 Task: Change the chroma for the blend image for the blending benchmark filter to YUVA.
Action: Mouse moved to (127, 20)
Screenshot: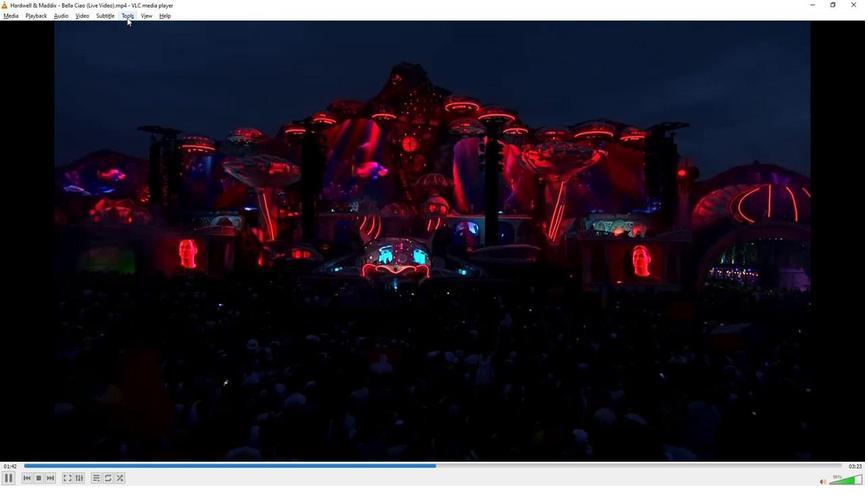 
Action: Mouse pressed left at (127, 20)
Screenshot: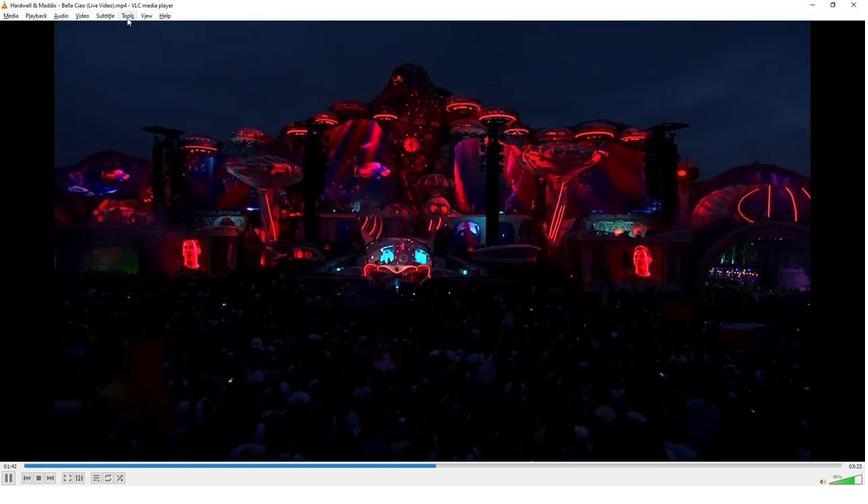 
Action: Mouse moved to (150, 122)
Screenshot: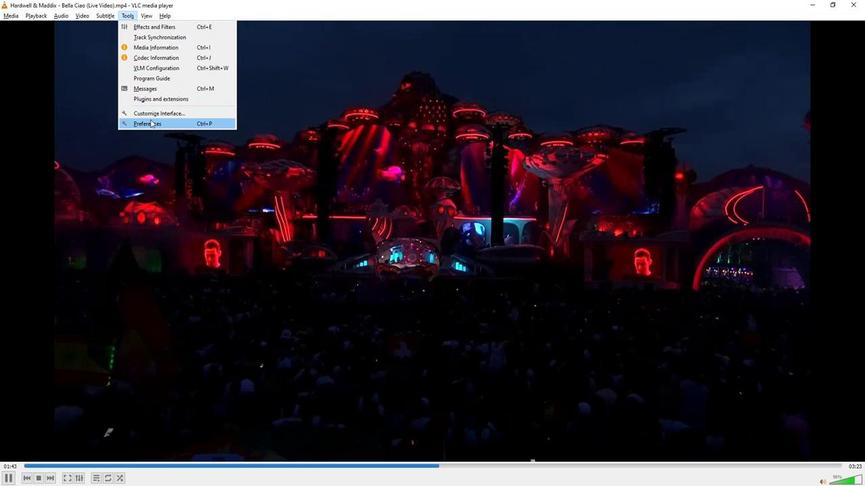 
Action: Mouse pressed left at (150, 122)
Screenshot: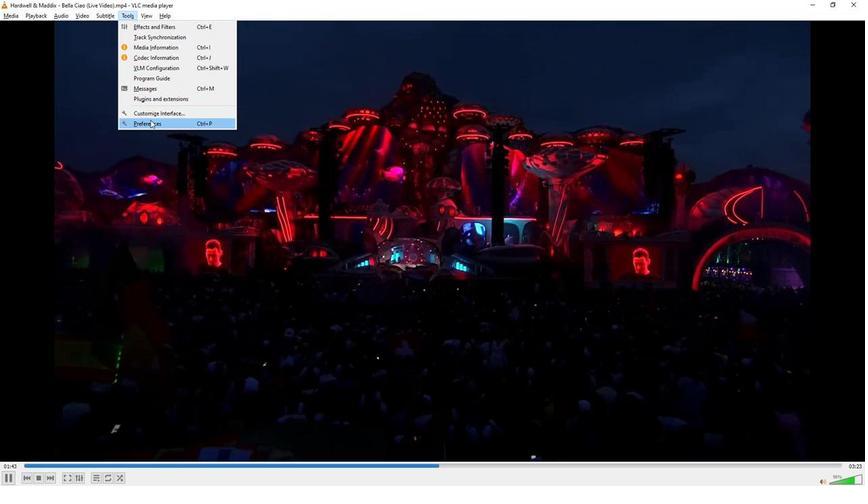 
Action: Mouse moved to (192, 383)
Screenshot: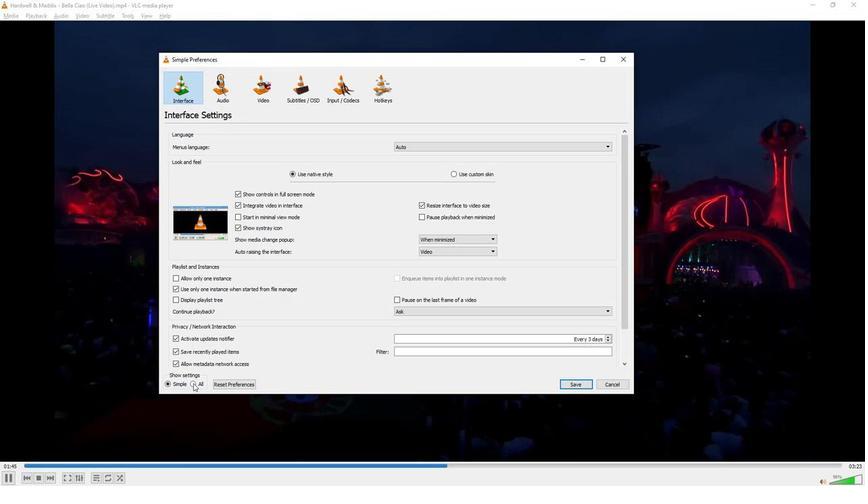 
Action: Mouse pressed left at (192, 383)
Screenshot: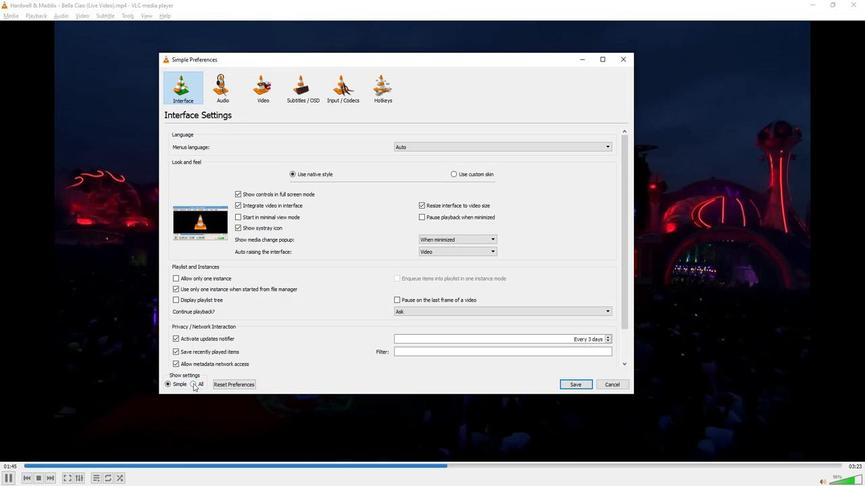 
Action: Mouse moved to (195, 312)
Screenshot: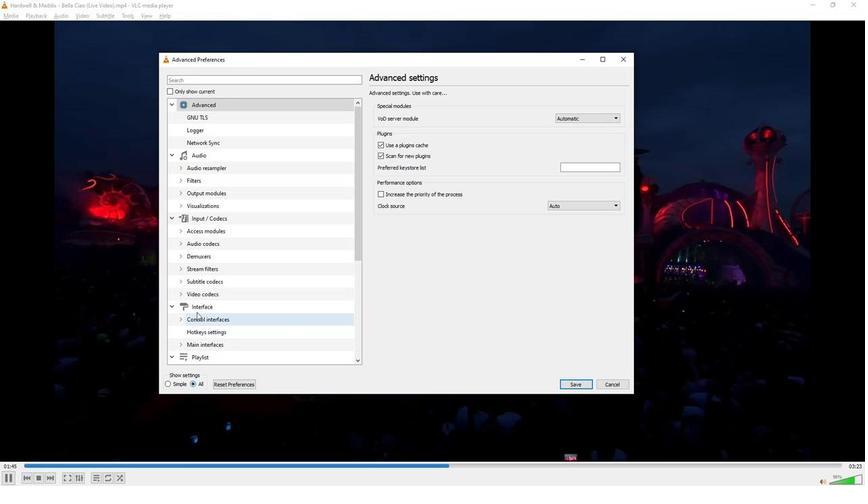 
Action: Mouse scrolled (195, 312) with delta (0, 0)
Screenshot: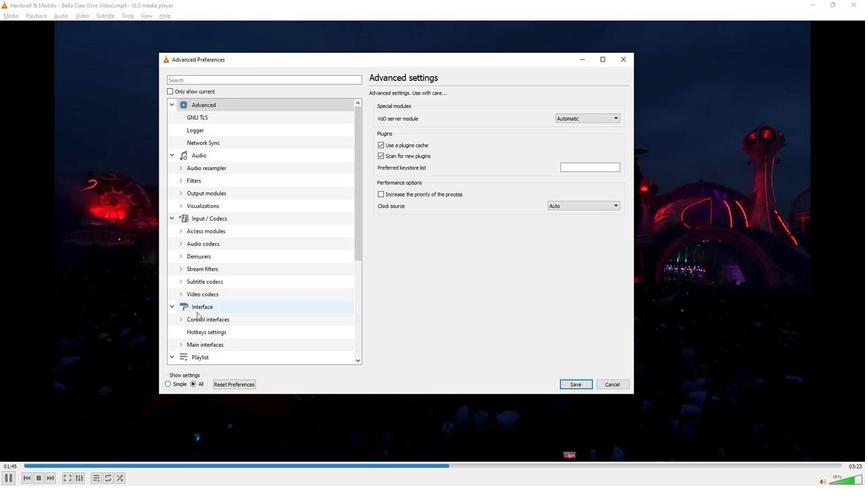 
Action: Mouse scrolled (195, 312) with delta (0, 0)
Screenshot: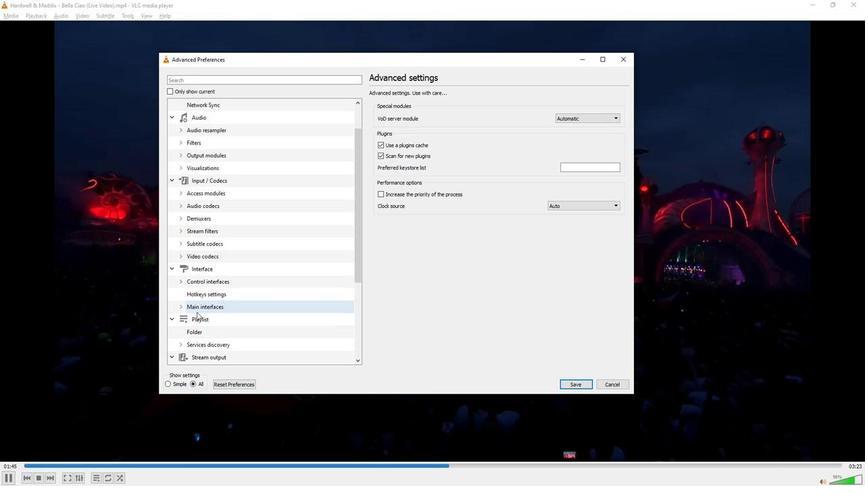 
Action: Mouse scrolled (195, 312) with delta (0, 0)
Screenshot: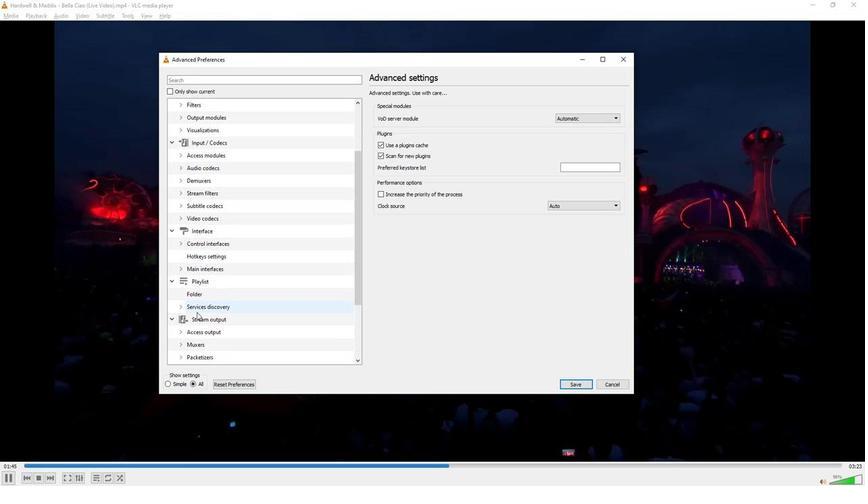 
Action: Mouse scrolled (195, 312) with delta (0, 0)
Screenshot: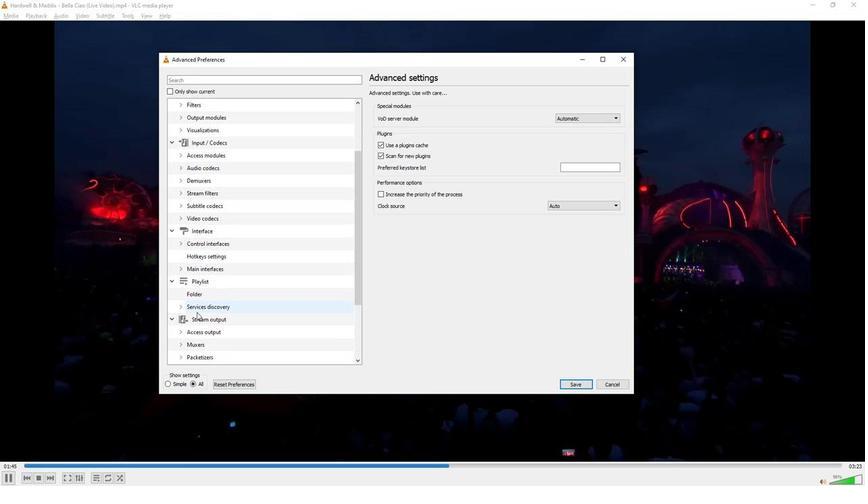 
Action: Mouse scrolled (195, 312) with delta (0, 0)
Screenshot: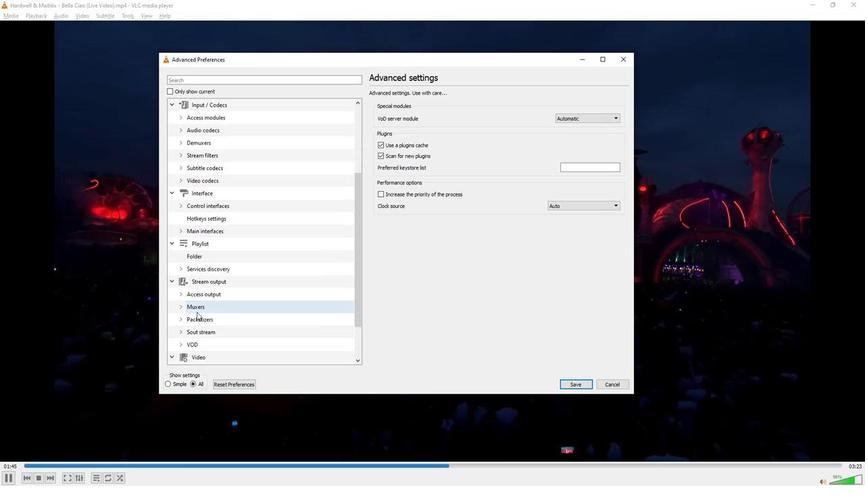 
Action: Mouse scrolled (195, 312) with delta (0, 0)
Screenshot: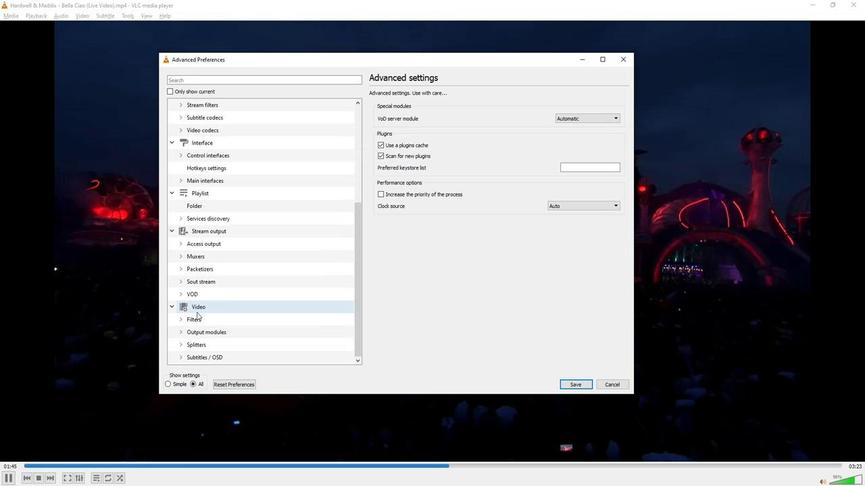 
Action: Mouse scrolled (195, 312) with delta (0, 0)
Screenshot: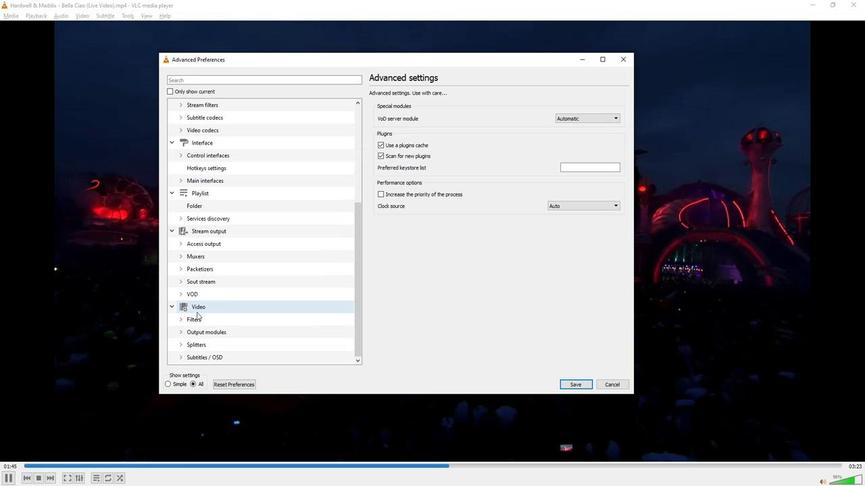 
Action: Mouse moved to (177, 320)
Screenshot: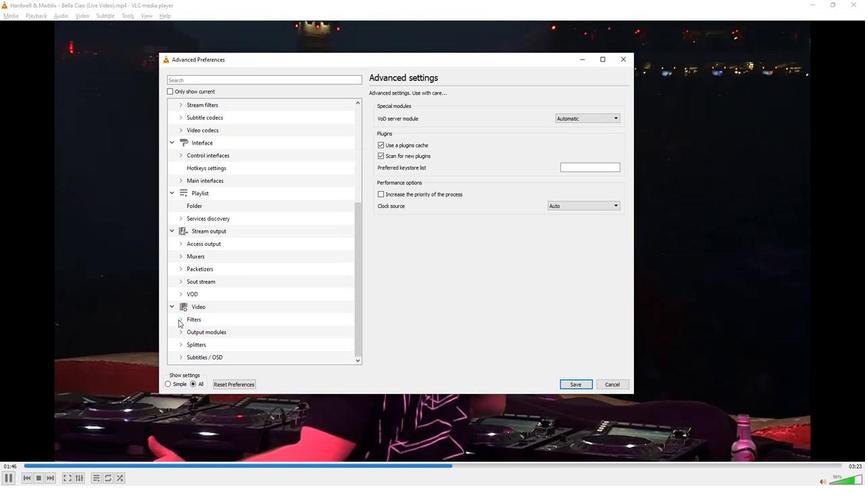 
Action: Mouse pressed left at (177, 320)
Screenshot: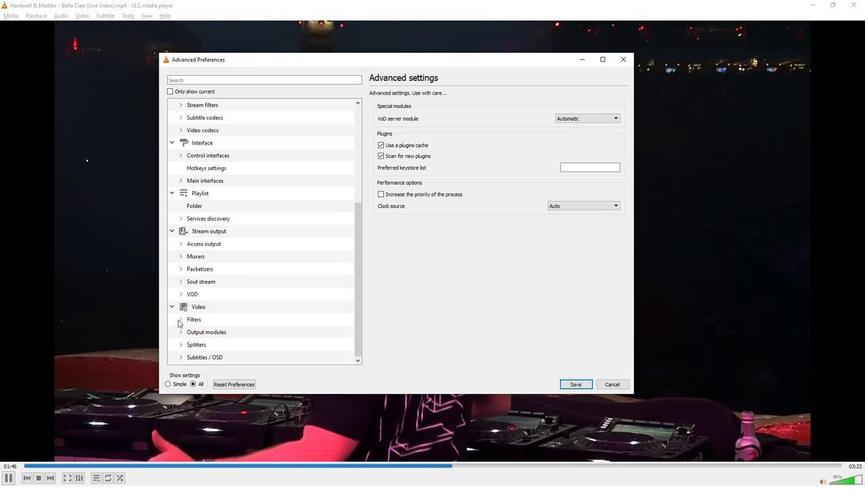 
Action: Mouse moved to (200, 335)
Screenshot: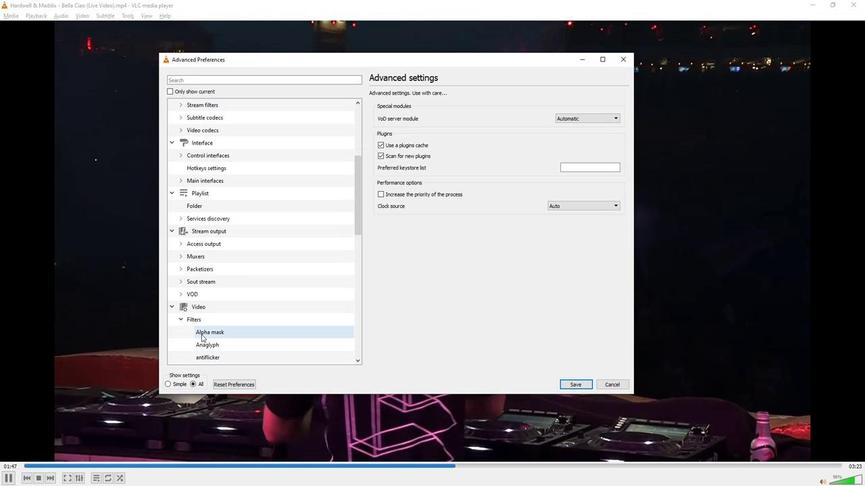 
Action: Mouse scrolled (200, 334) with delta (0, 0)
Screenshot: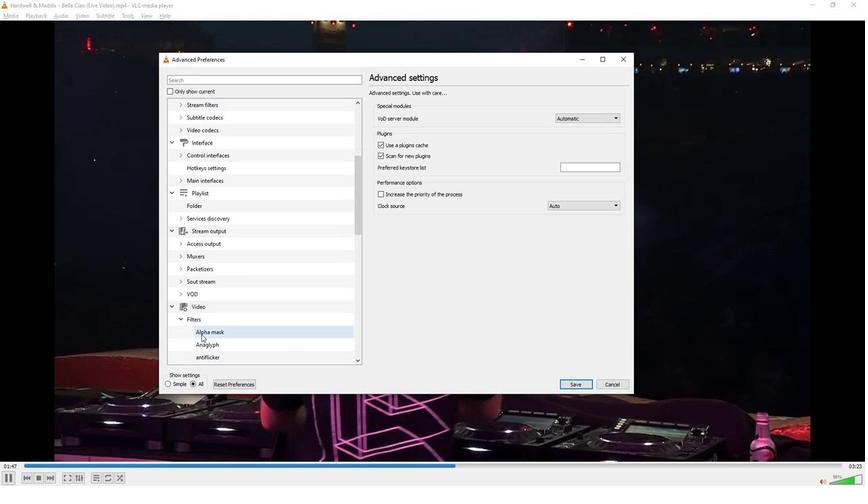 
Action: Mouse scrolled (200, 334) with delta (0, 0)
Screenshot: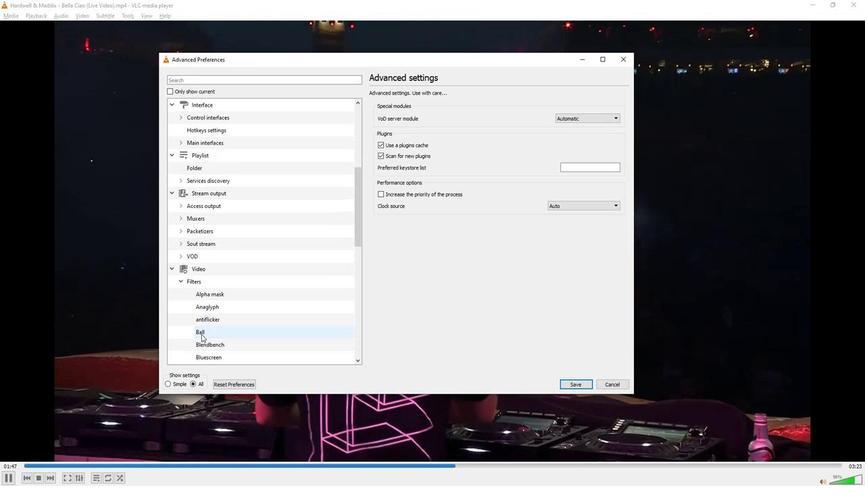 
Action: Mouse moved to (210, 308)
Screenshot: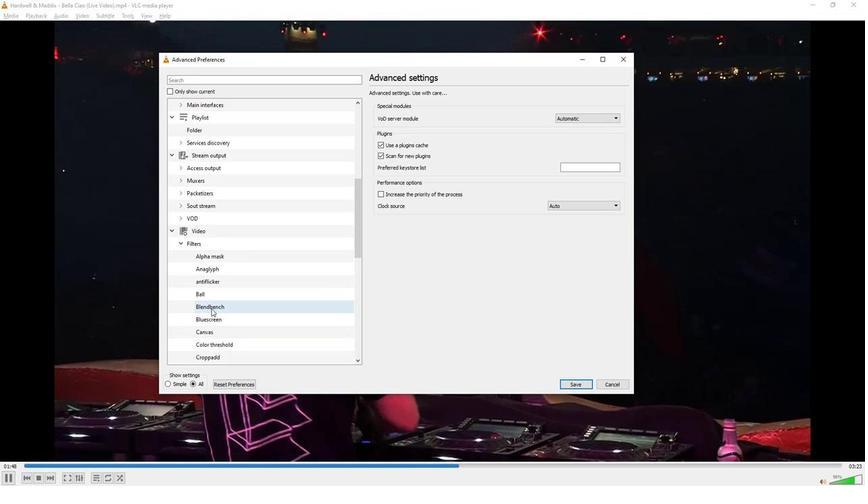 
Action: Mouse pressed left at (210, 308)
Screenshot: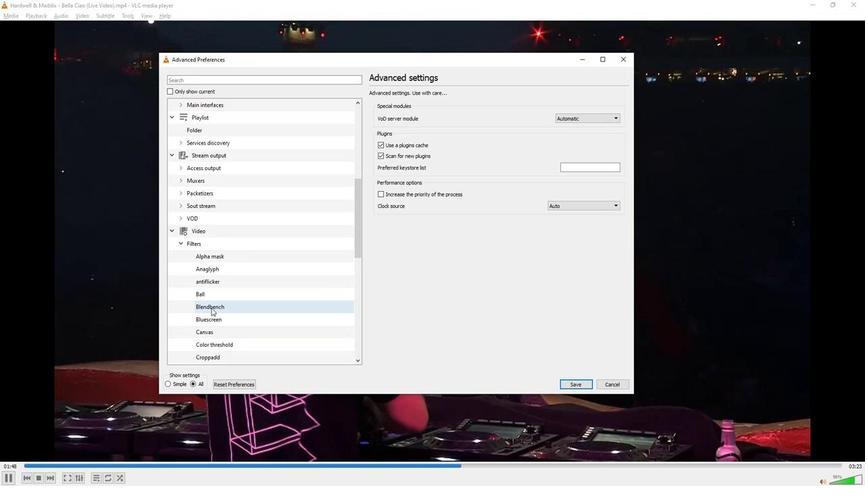 
Action: Mouse moved to (570, 215)
Screenshot: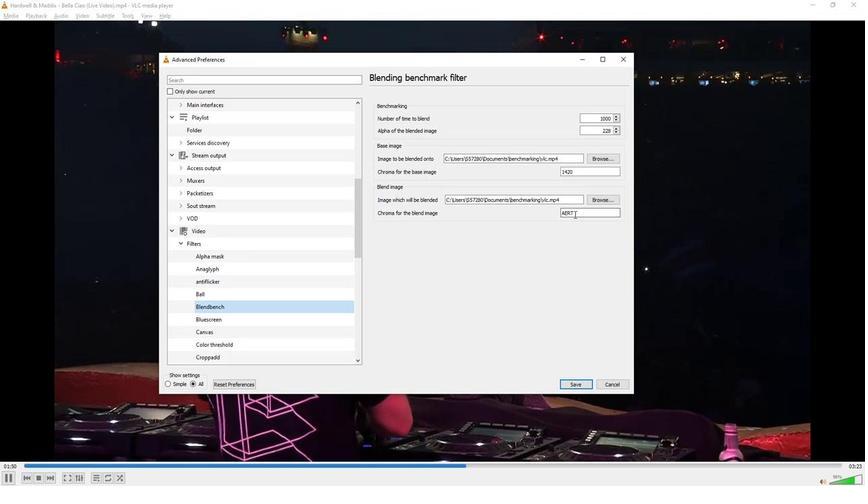 
Action: Mouse pressed left at (570, 215)
Screenshot: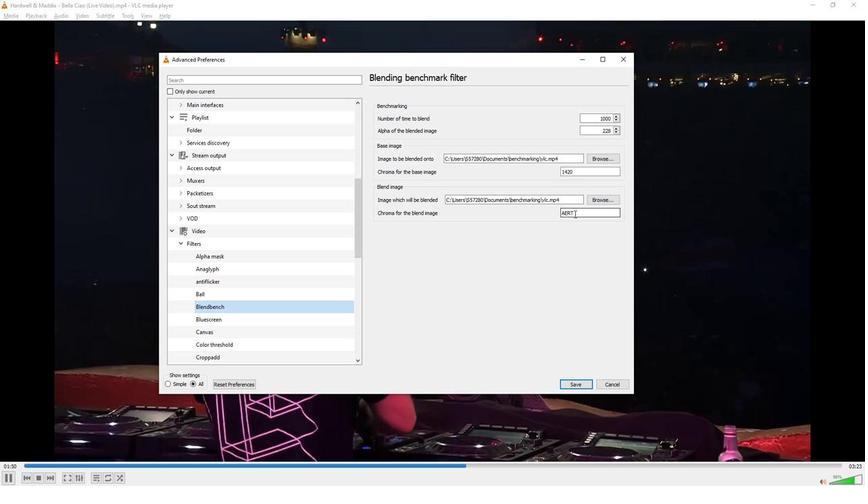 
Action: Mouse pressed left at (570, 215)
Screenshot: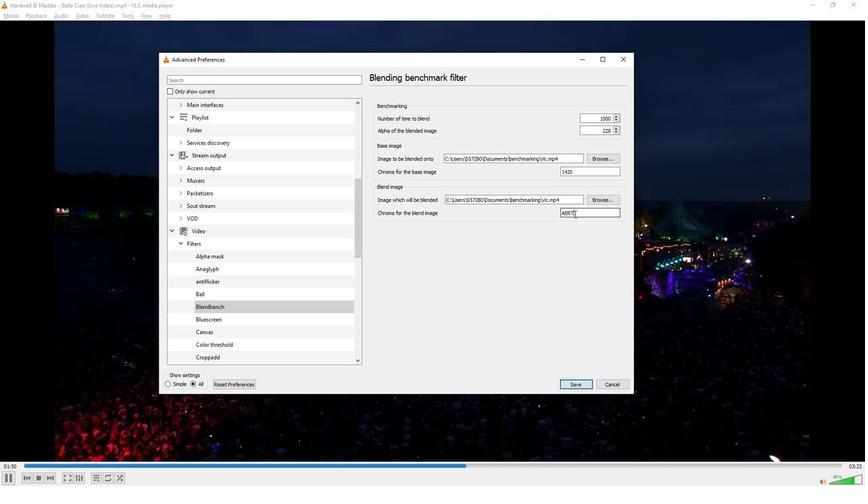 
Action: Key pressed yuva
Screenshot: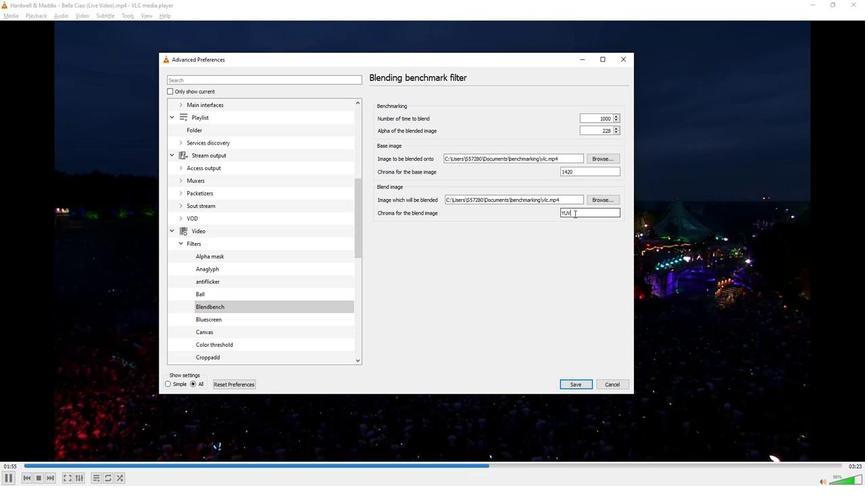 
Action: Mouse moved to (552, 264)
Screenshot: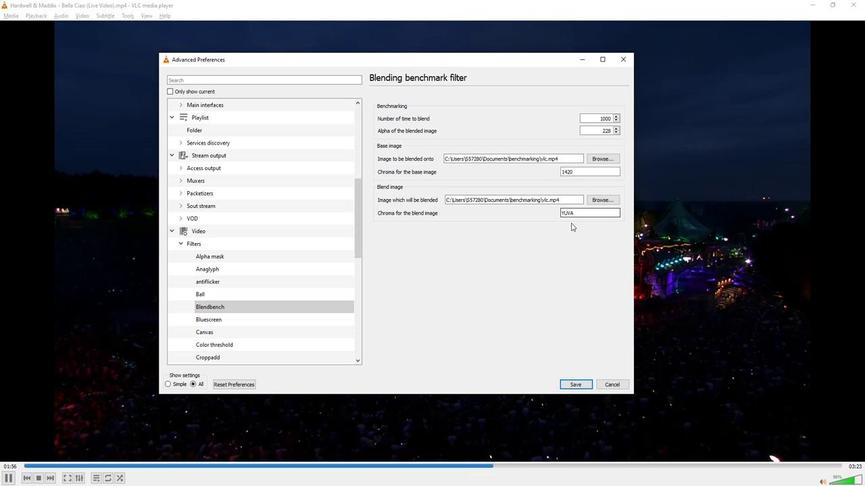 
